 Task: Create List Recruitment in Board Resource Allocation Software to Workspace Data Analysis and Reporting. Create List Onboarding in Board Influencer Identification to Workspace Data Analysis and Reporting. Create List Offboarding in Board Employee Performance Management and Coaching to Workspace Data Analysis and Reporting
Action: Mouse moved to (113, 464)
Screenshot: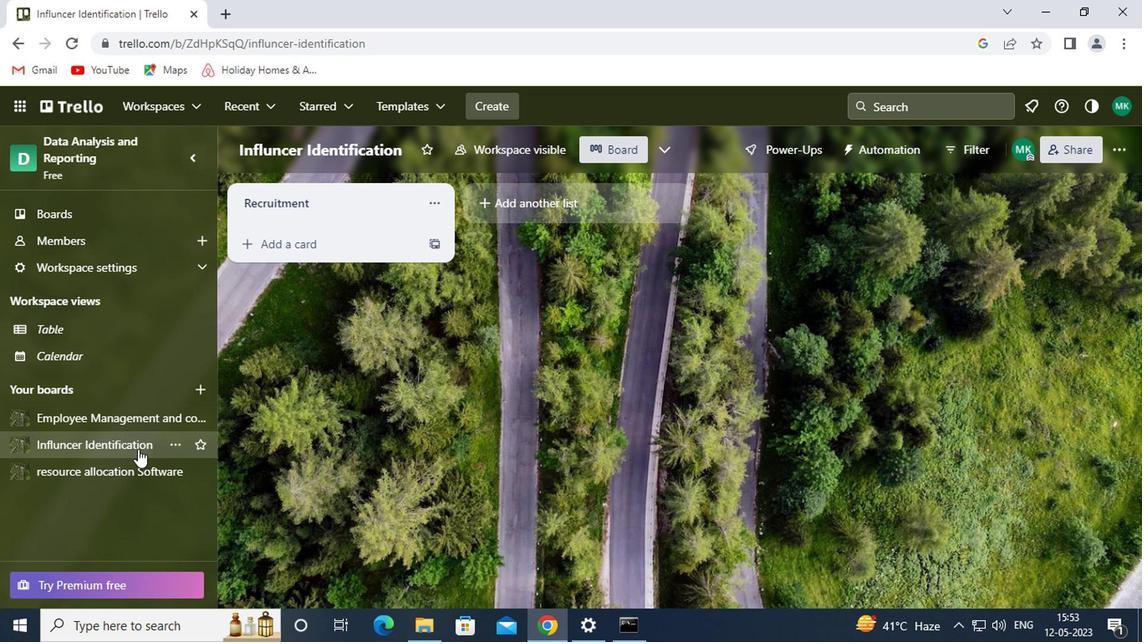 
Action: Mouse pressed left at (113, 464)
Screenshot: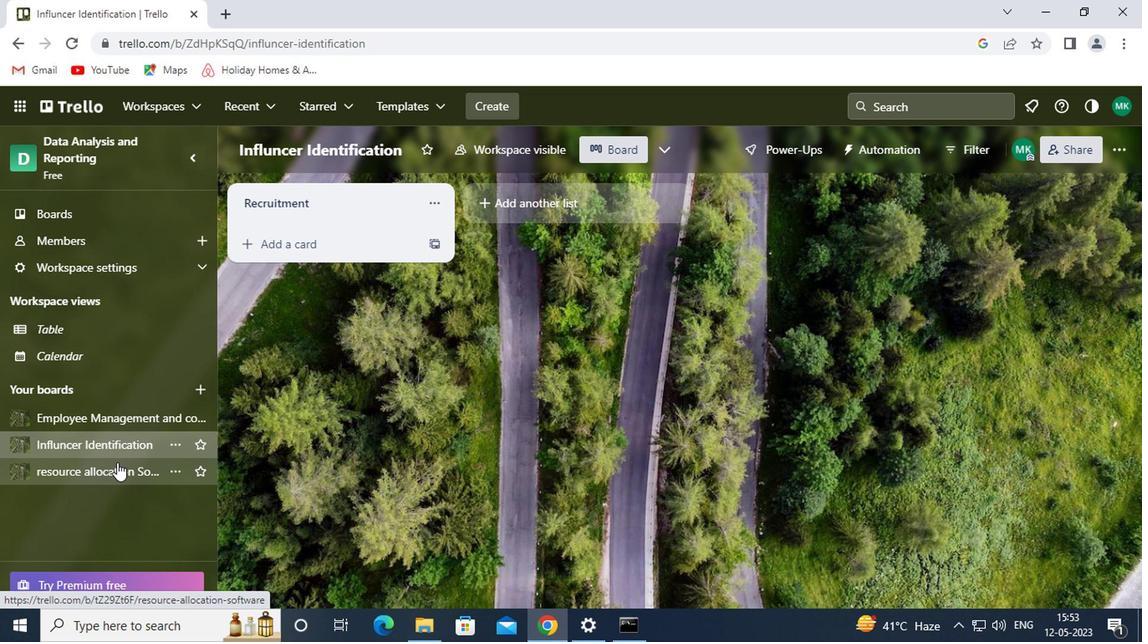 
Action: Mouse moved to (558, 203)
Screenshot: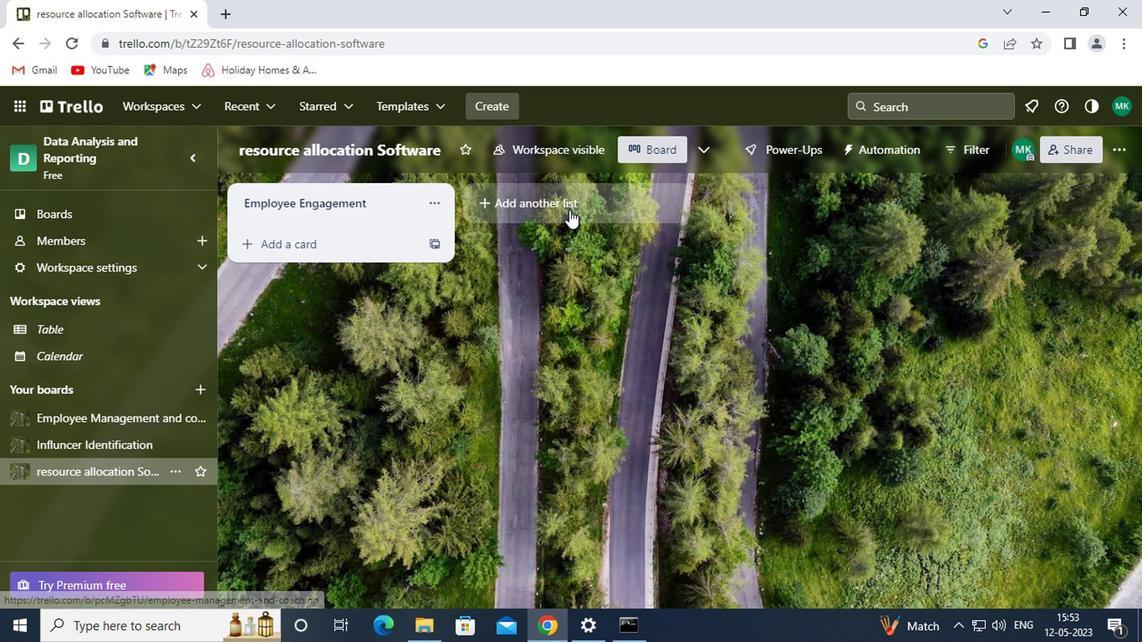 
Action: Mouse pressed left at (558, 203)
Screenshot: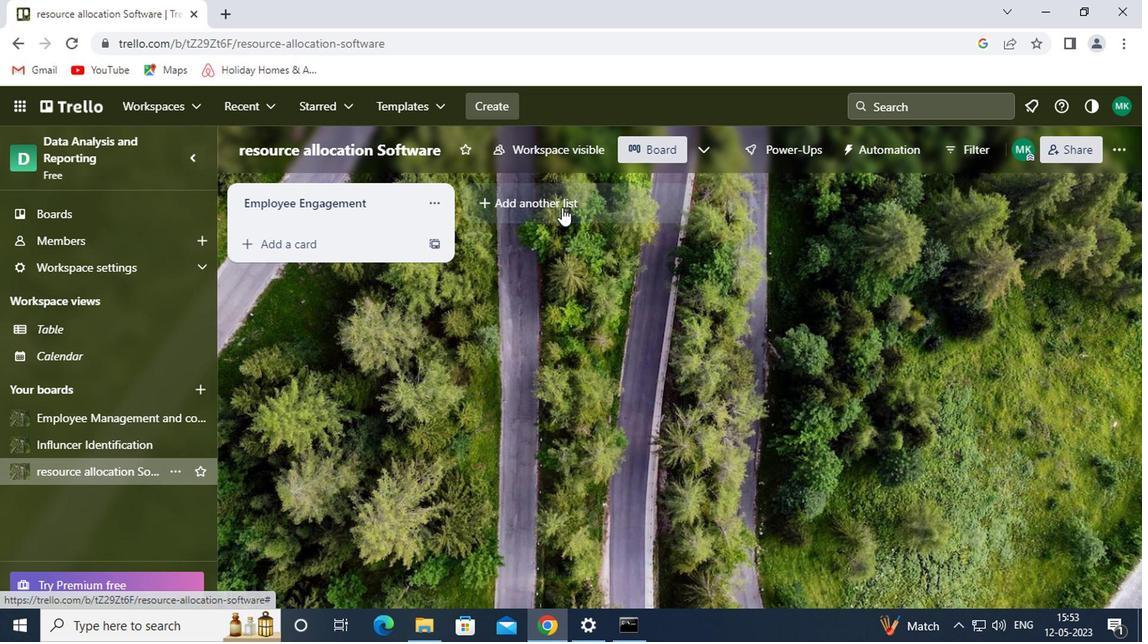 
Action: Mouse moved to (552, 195)
Screenshot: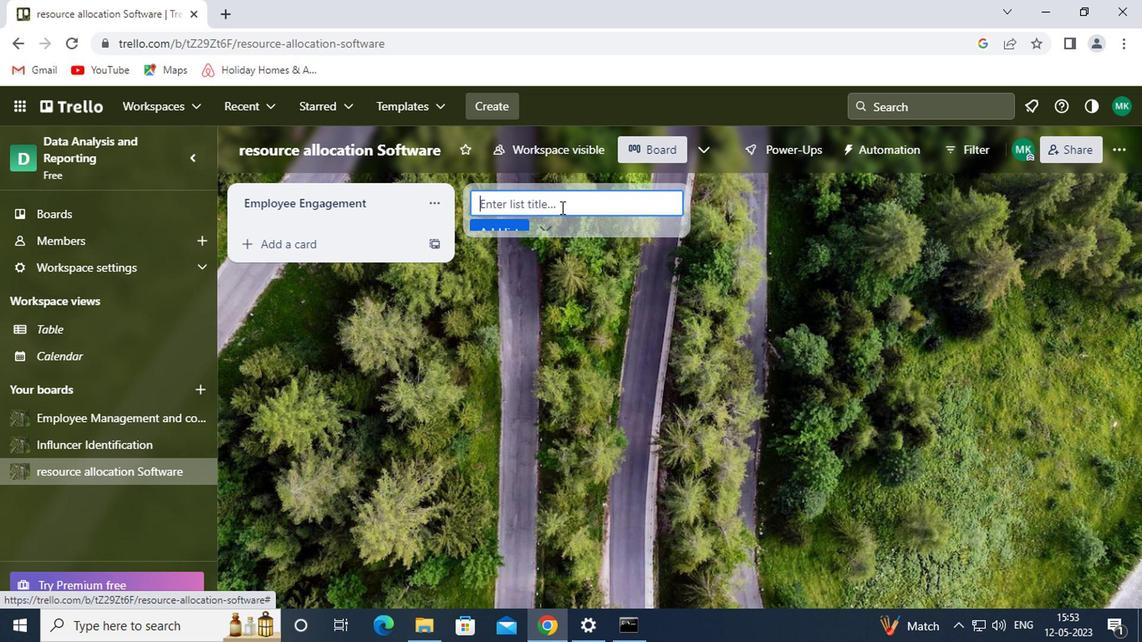 
Action: Key pressed <Key.shift>RECRY<Key.backspace>UITMENT<Key.enter>
Screenshot: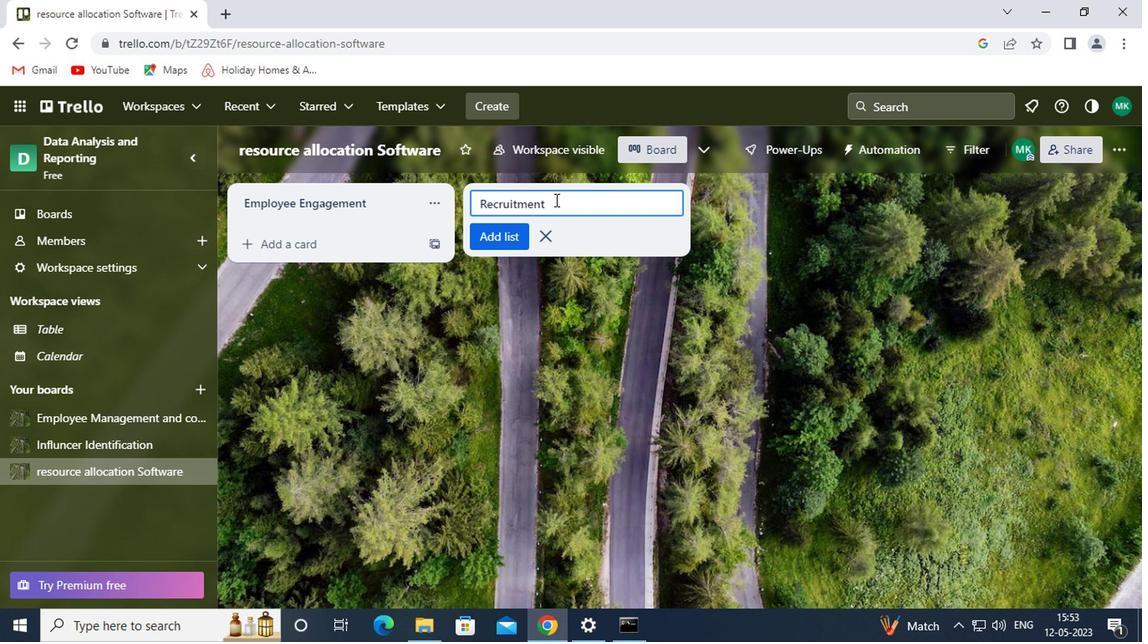 
Action: Mouse moved to (119, 437)
Screenshot: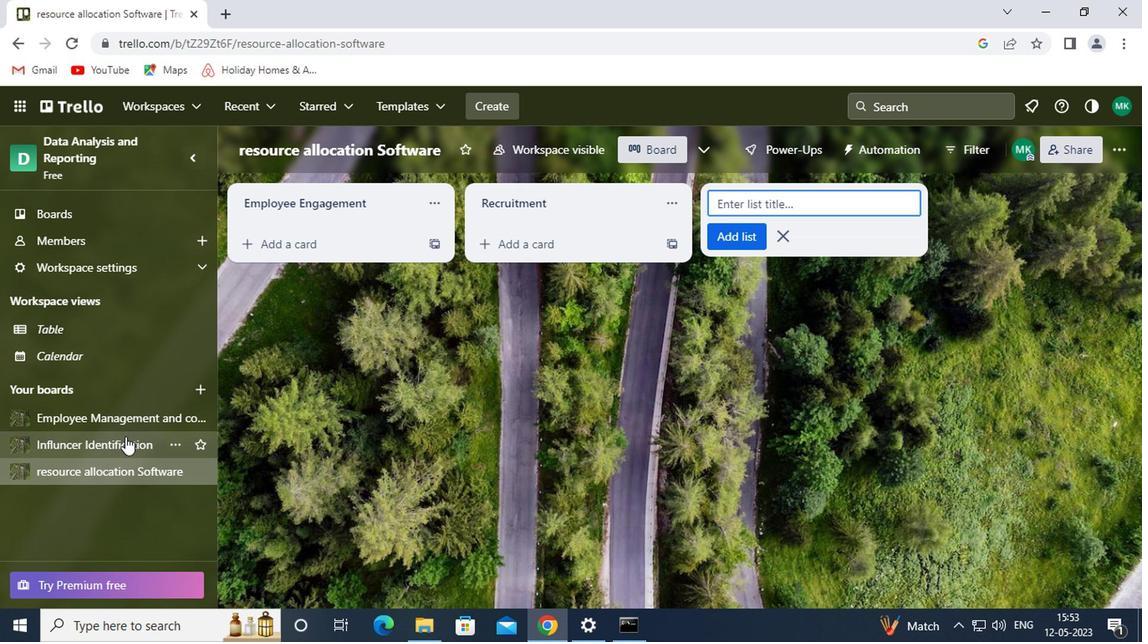 
Action: Mouse pressed left at (119, 437)
Screenshot: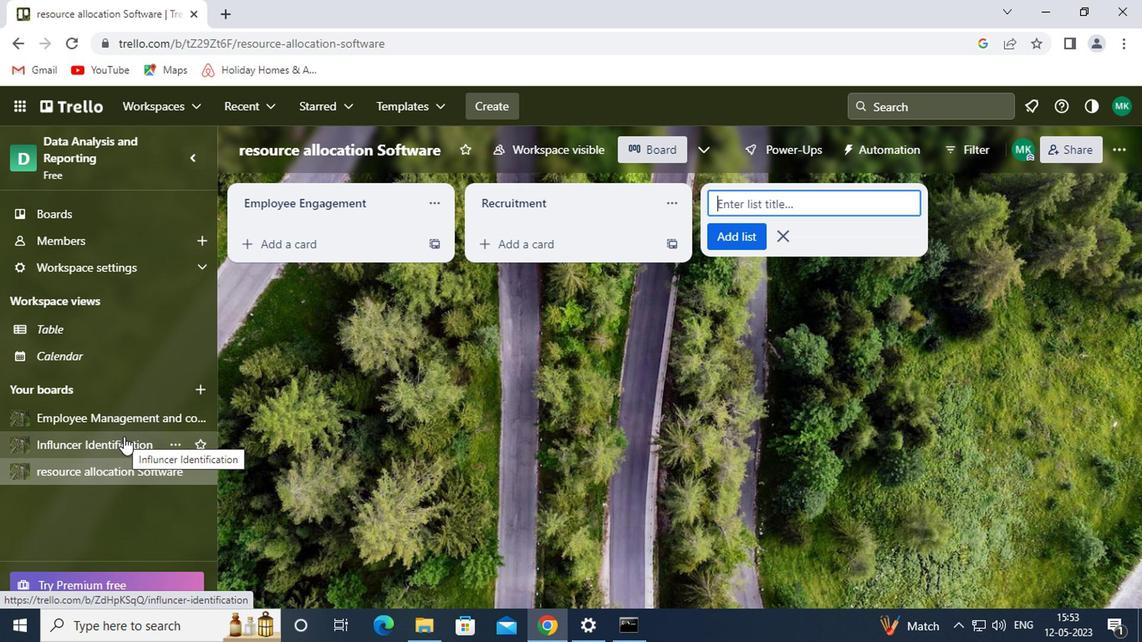 
Action: Mouse moved to (555, 210)
Screenshot: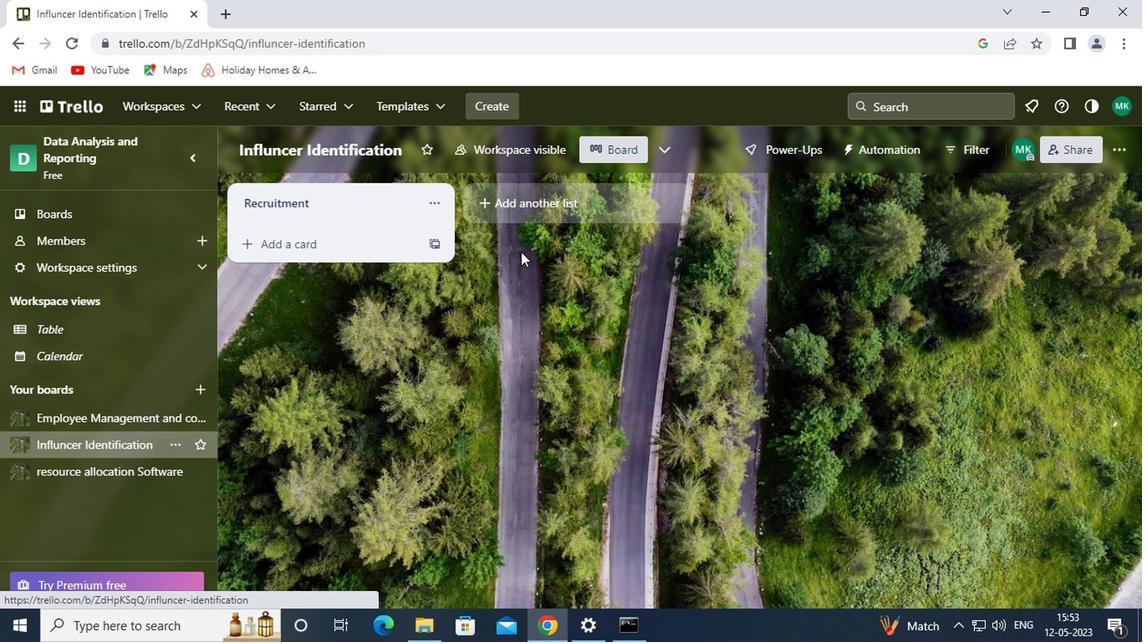 
Action: Mouse pressed left at (555, 210)
Screenshot: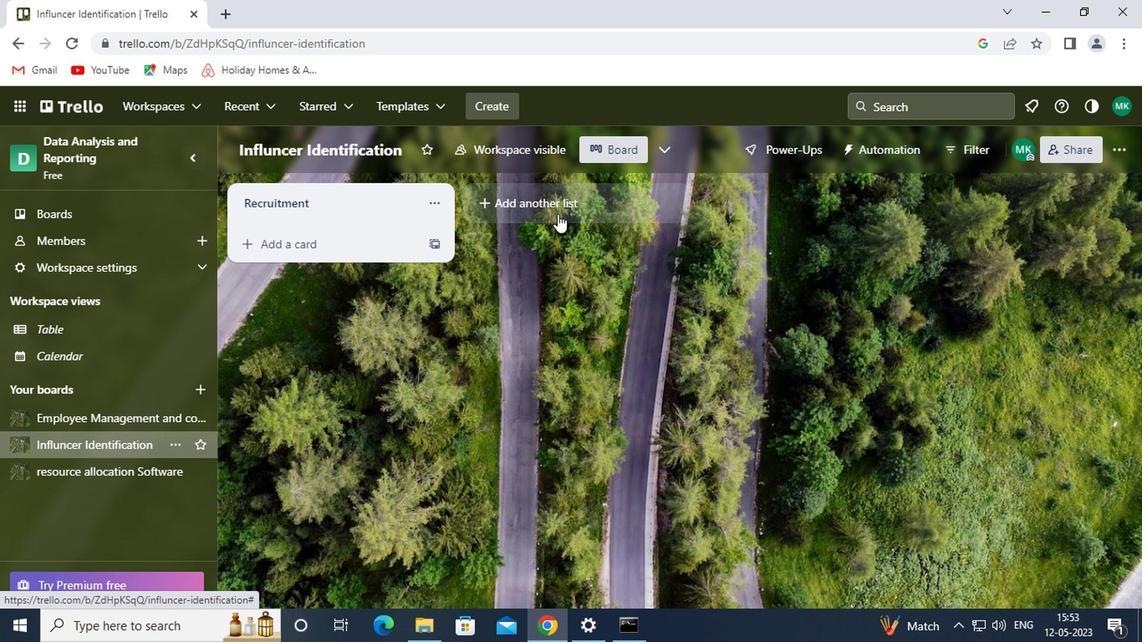 
Action: Mouse moved to (551, 202)
Screenshot: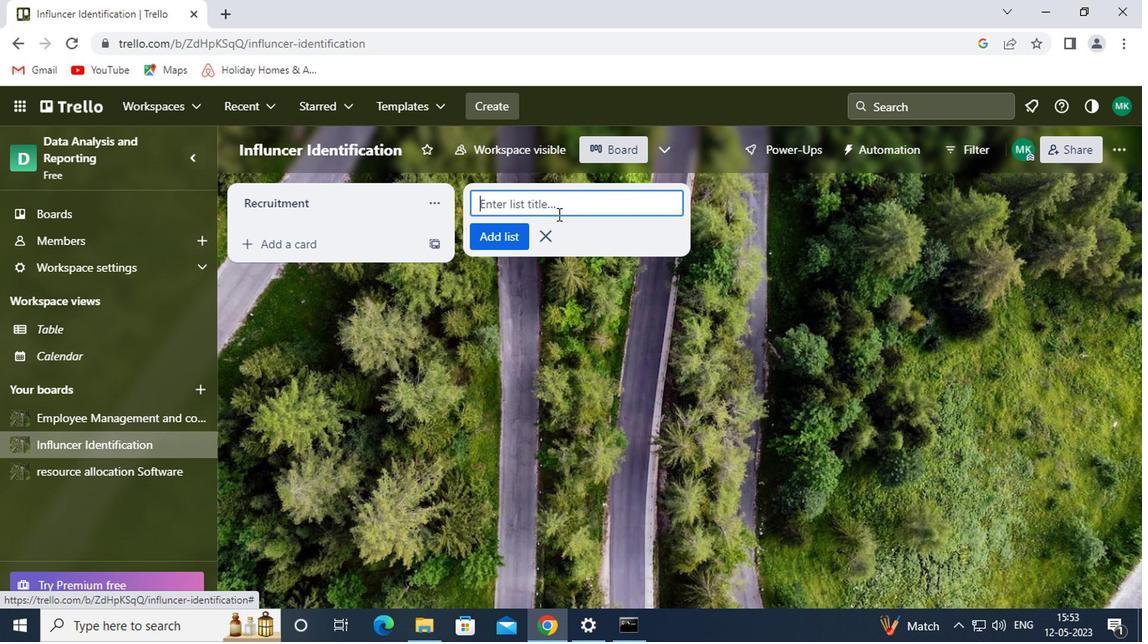 
Action: Mouse pressed left at (551, 202)
Screenshot: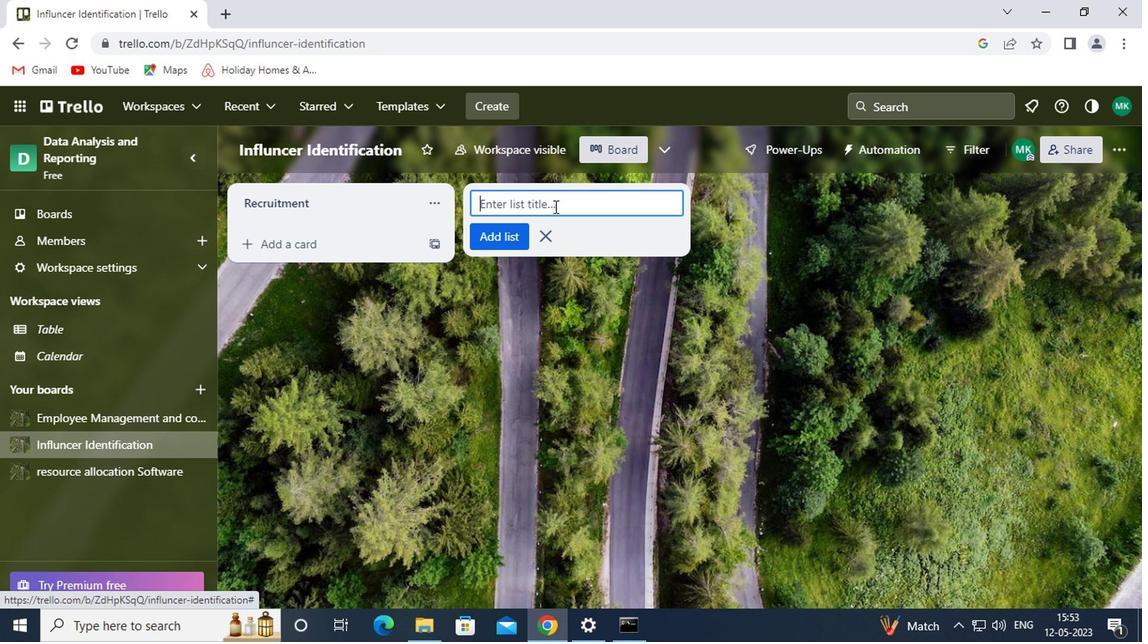 
Action: Key pressed <Key.shift>ONBOARDING<Key.enter>
Screenshot: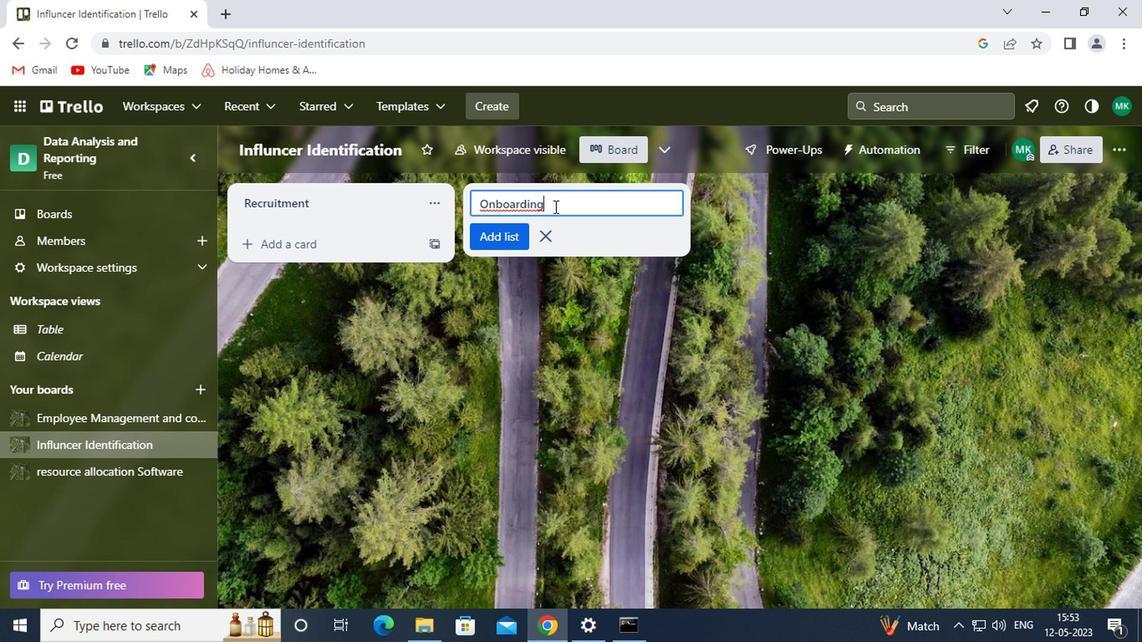 
Action: Mouse moved to (88, 421)
Screenshot: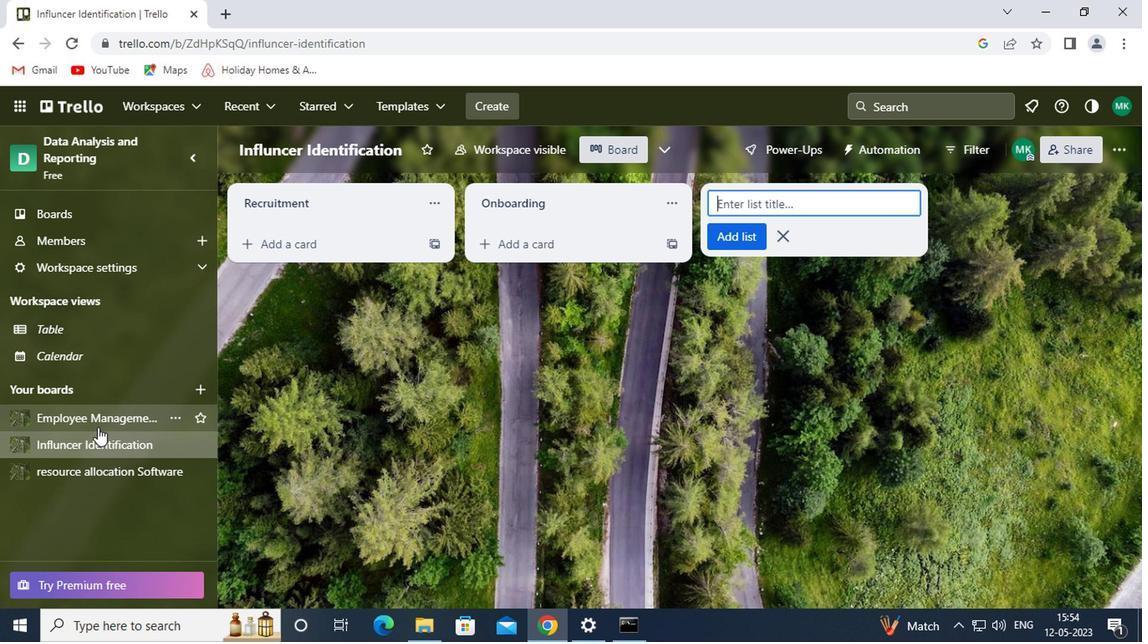 
Action: Mouse pressed left at (88, 421)
Screenshot: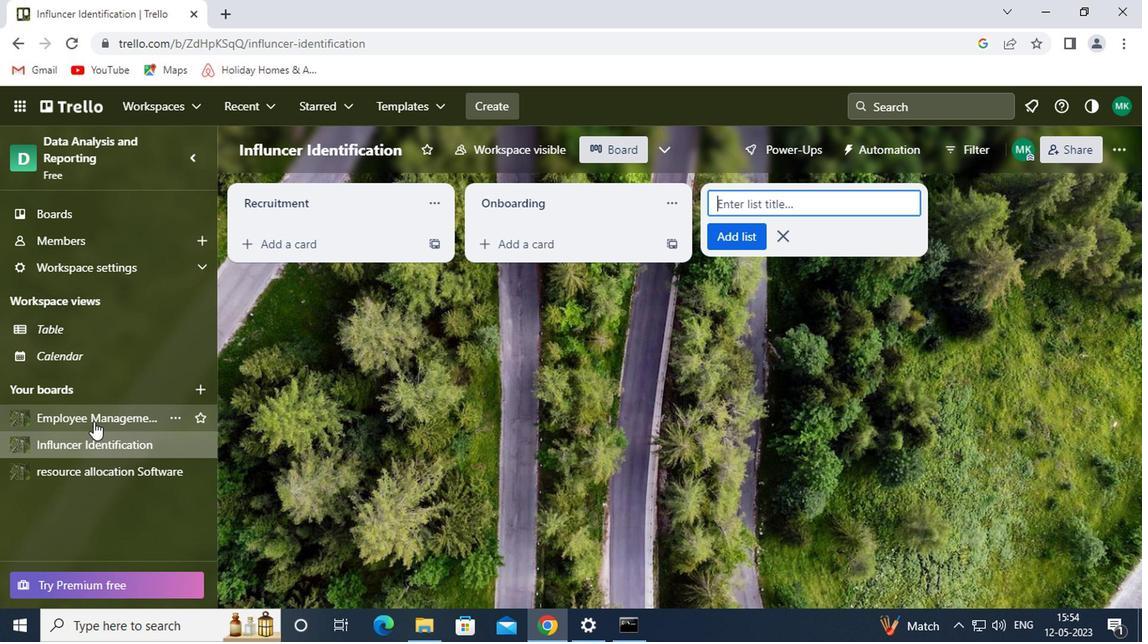 
Action: Mouse moved to (508, 196)
Screenshot: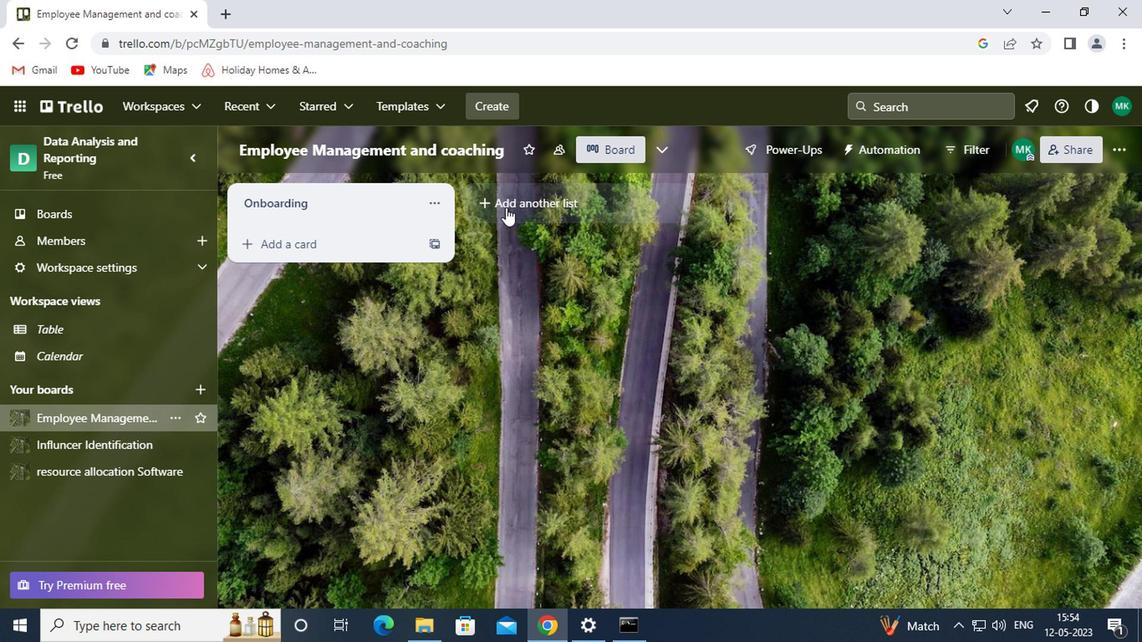 
Action: Mouse pressed left at (508, 196)
Screenshot: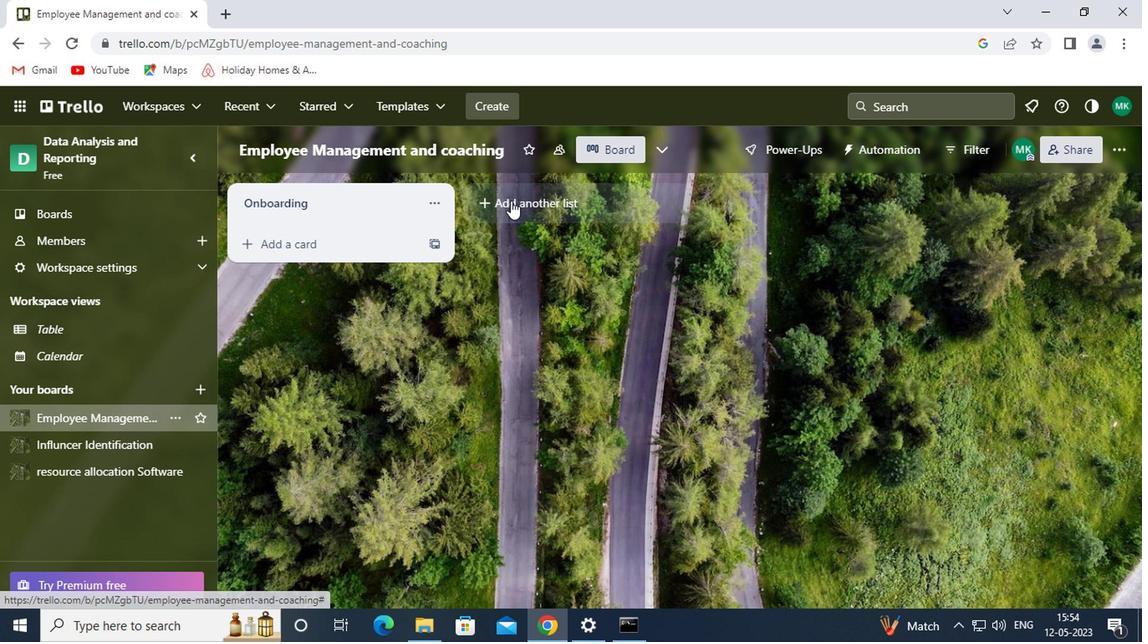 
Action: Mouse moved to (539, 197)
Screenshot: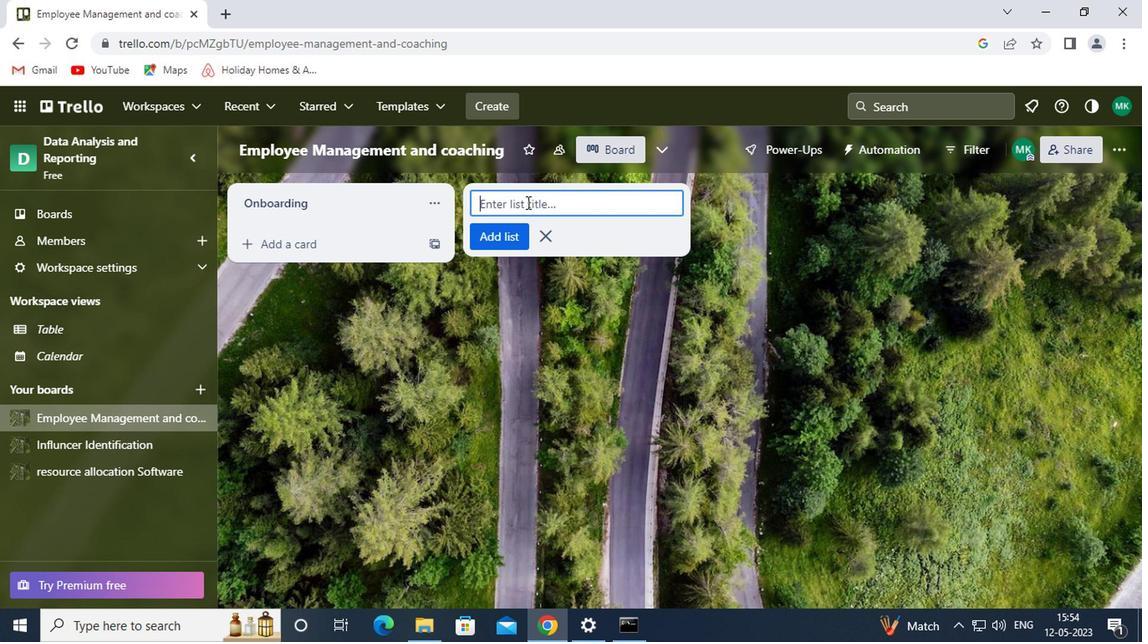 
Action: Key pressed <Key.shift>OFFBOARDING<Key.enter>
Screenshot: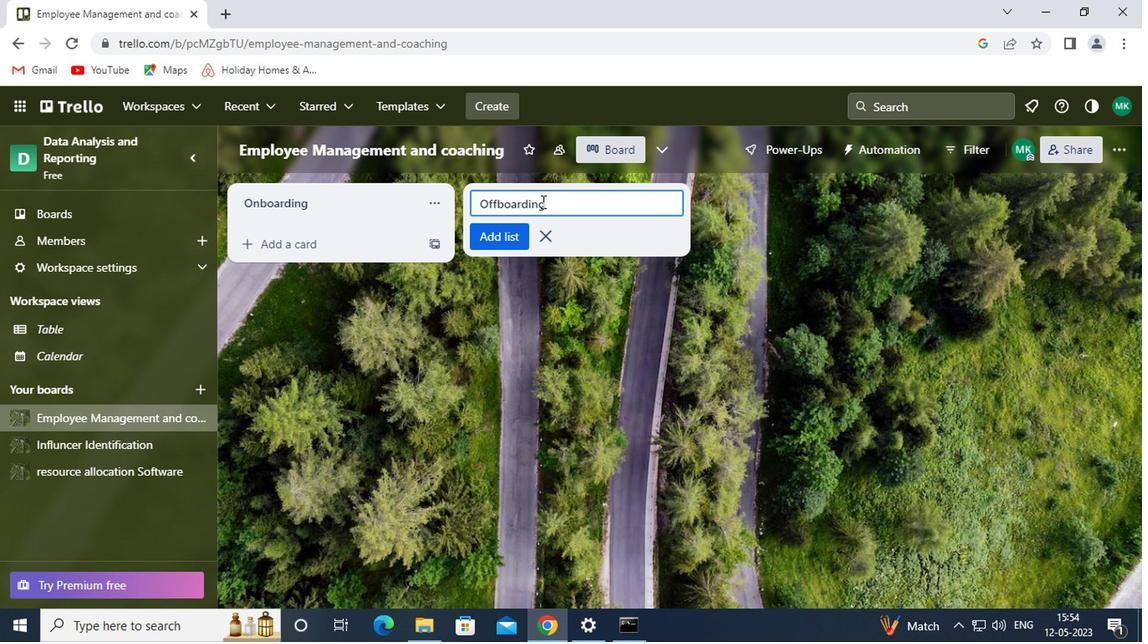 
Action: Mouse moved to (522, 265)
Screenshot: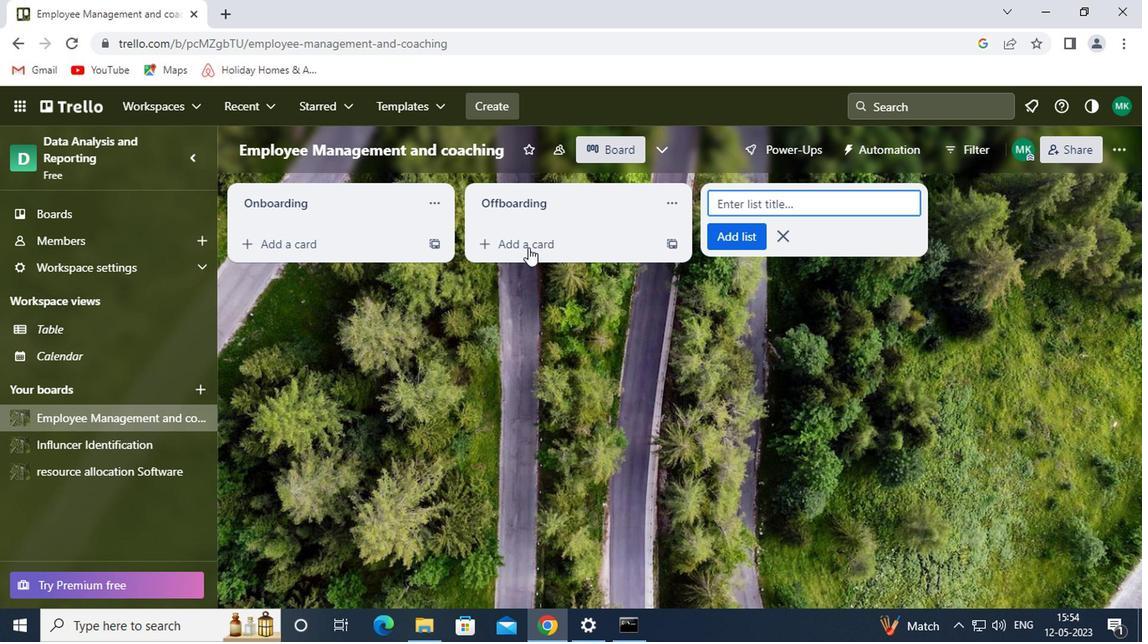 
